 Task: Create in the project TransformWorks and in the Backlog issue 'Authentication tokens not being refreshed causing users to be logged out unexpectedly' a child issue 'Data access policy enforcement and testing', and assign it to team member softage.2@softage.net.
Action: Mouse moved to (643, 541)
Screenshot: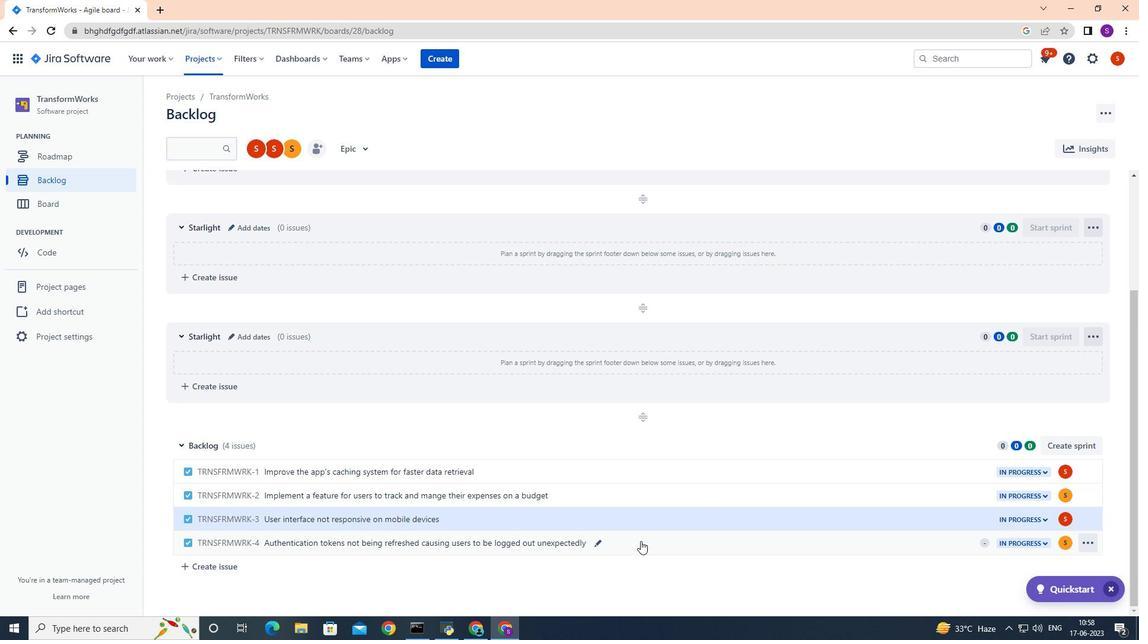 
Action: Mouse pressed left at (643, 541)
Screenshot: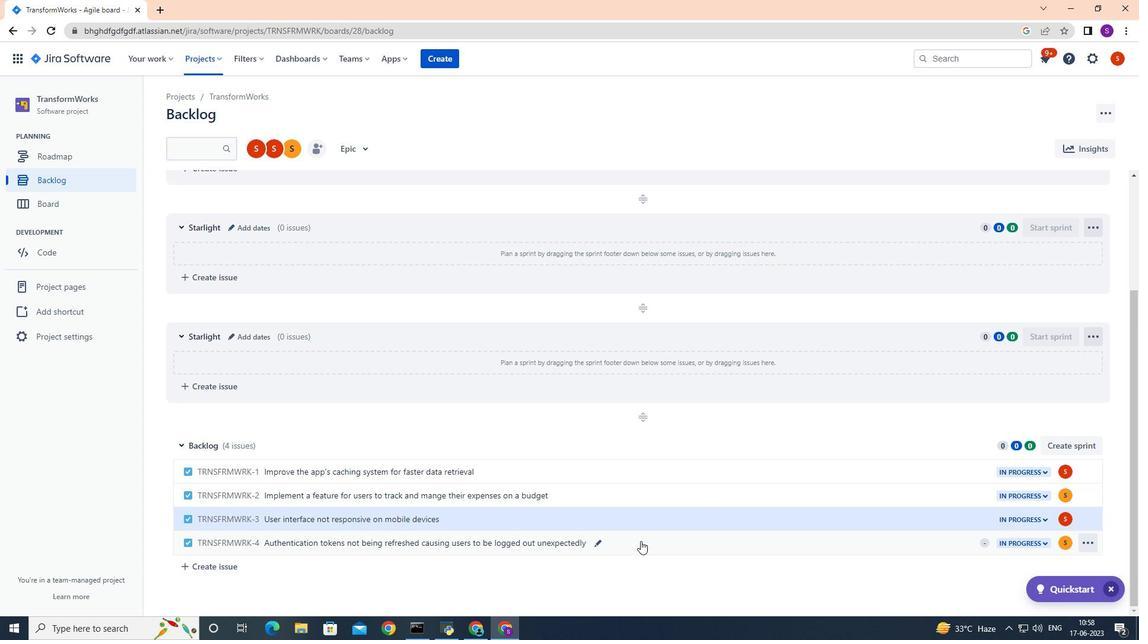 
Action: Mouse moved to (929, 267)
Screenshot: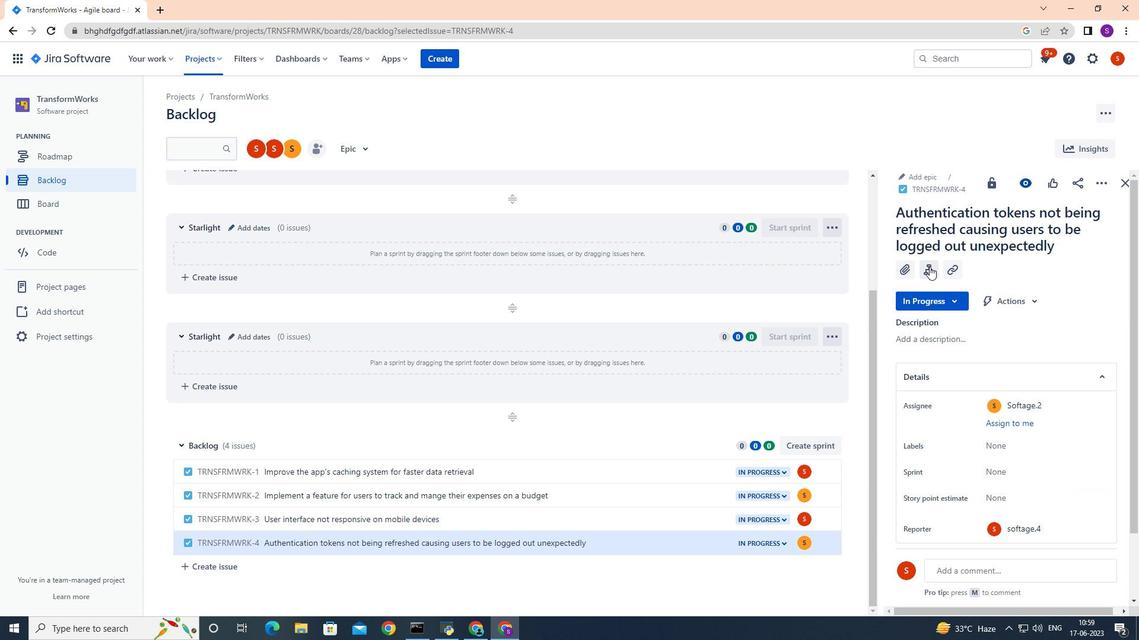 
Action: Mouse pressed left at (929, 267)
Screenshot: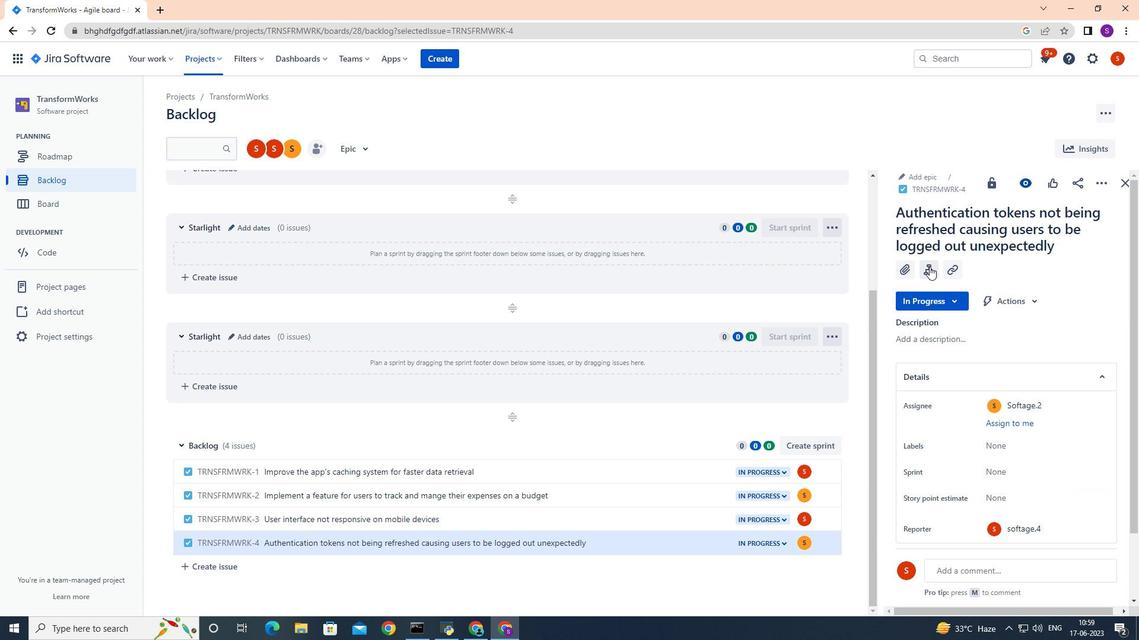 
Action: Mouse moved to (931, 267)
Screenshot: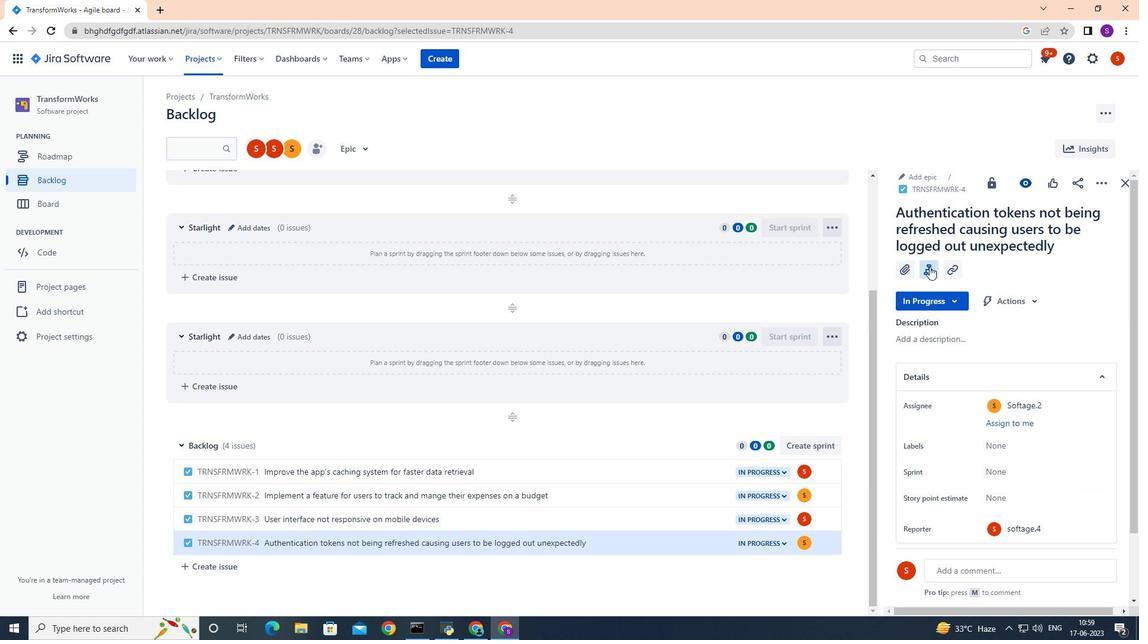 
Action: Key pressed <Key.shift>Data<Key.space>access<Key.space>policy<Key.space>enforcement<Key.space>and<Key.space>testing<Key.space><Key.enter>
Screenshot: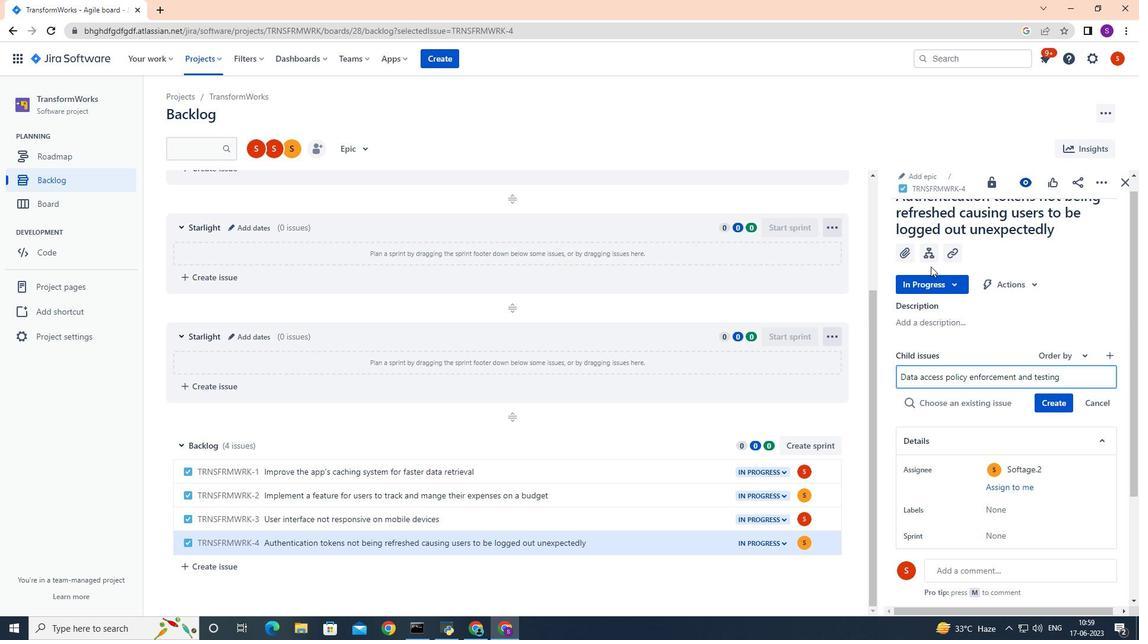 
Action: Mouse moved to (1062, 384)
Screenshot: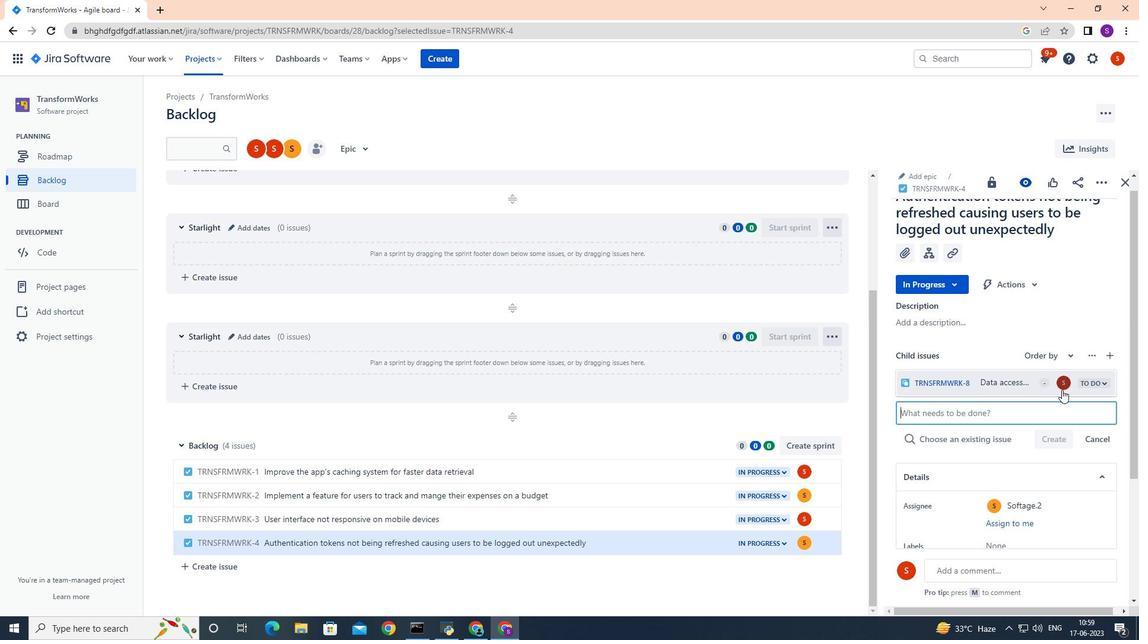 
Action: Mouse pressed left at (1062, 384)
Screenshot: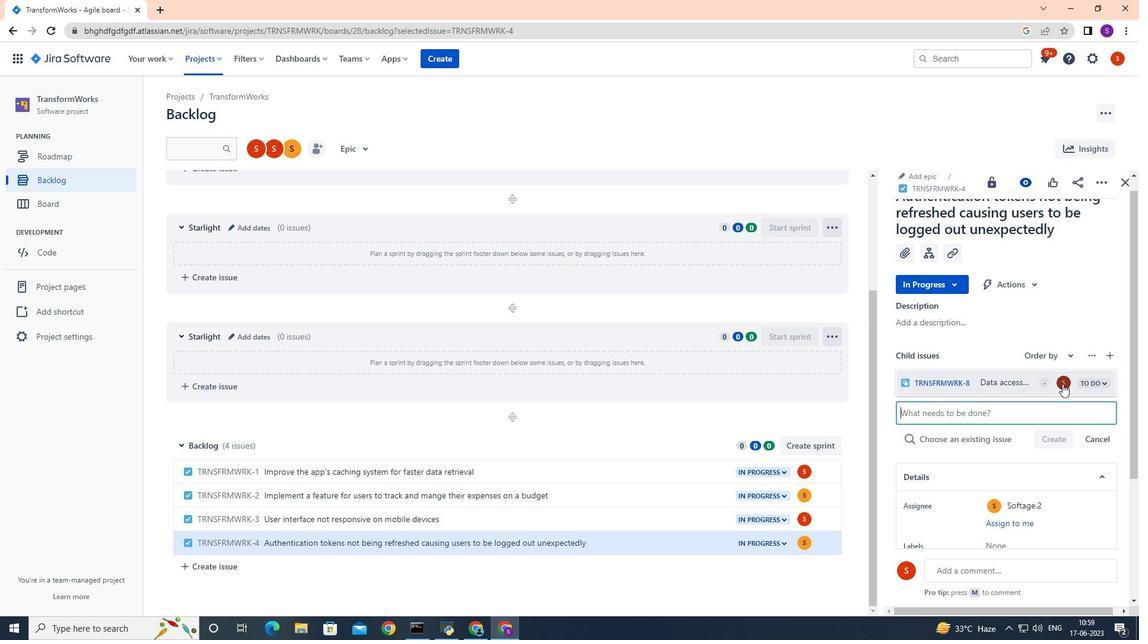 
Action: Mouse moved to (1025, 394)
Screenshot: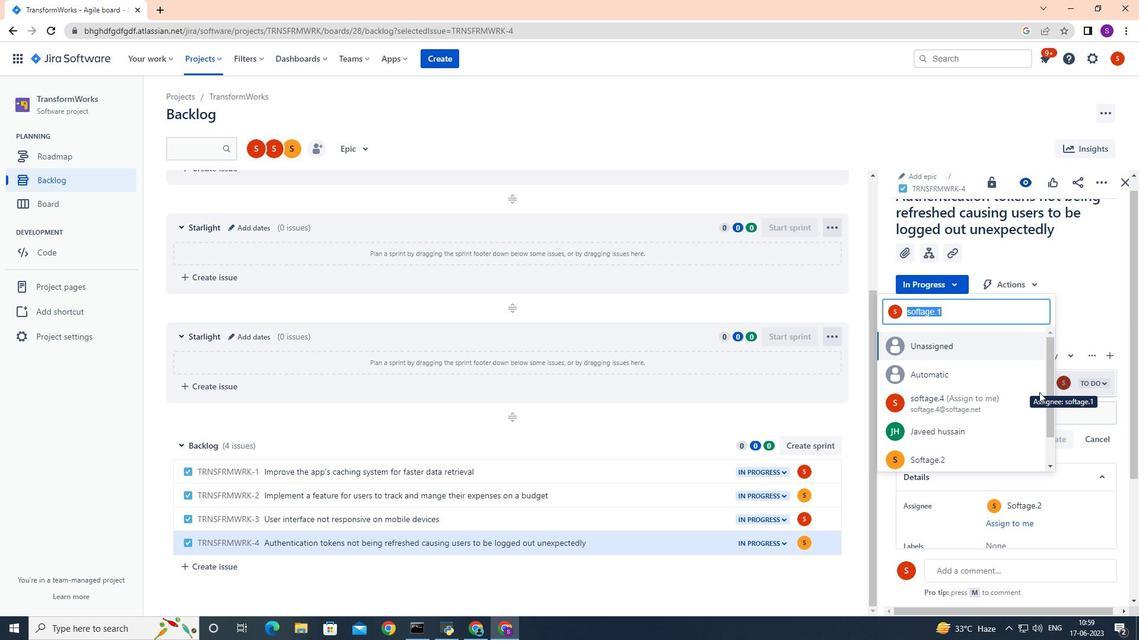 
Action: Key pressed softage.2
Screenshot: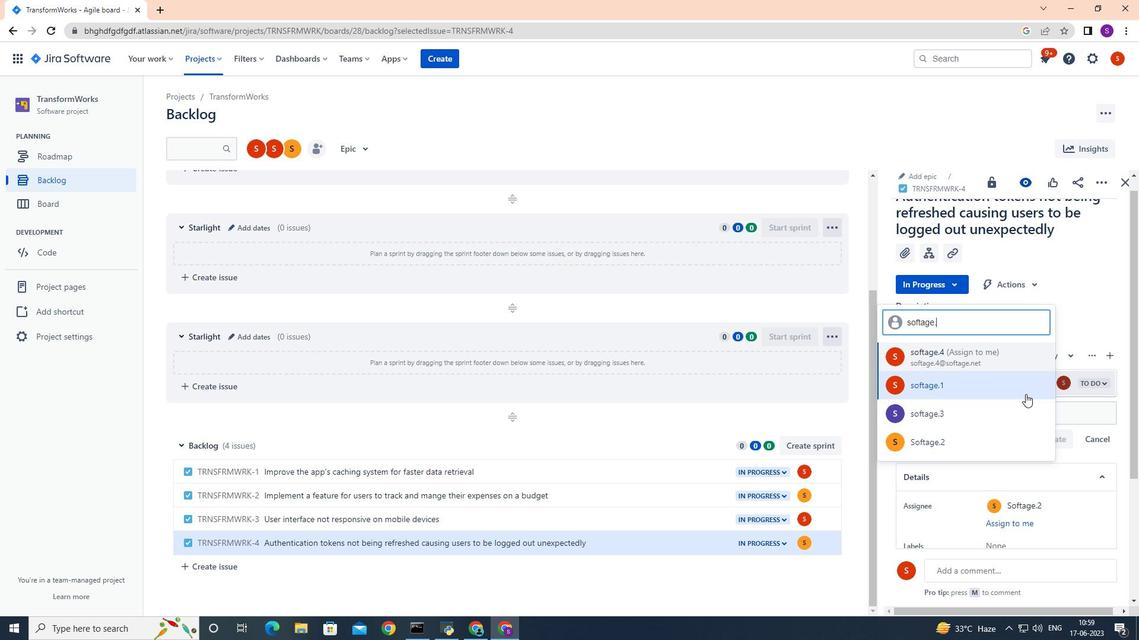
Action: Mouse moved to (959, 379)
Screenshot: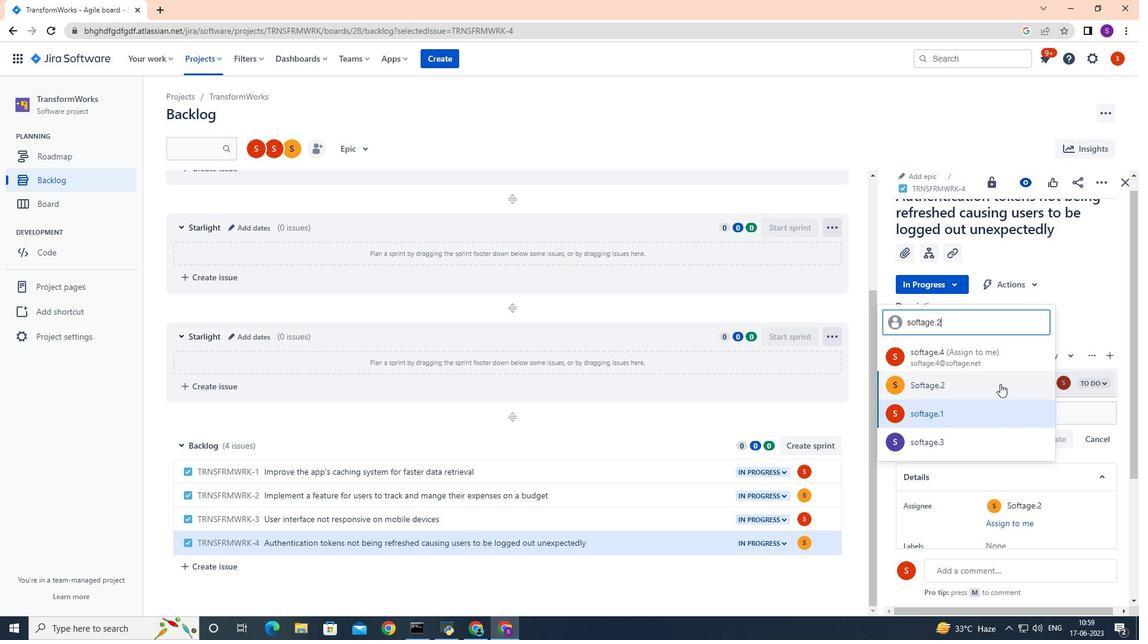 
Action: Mouse pressed left at (959, 379)
Screenshot: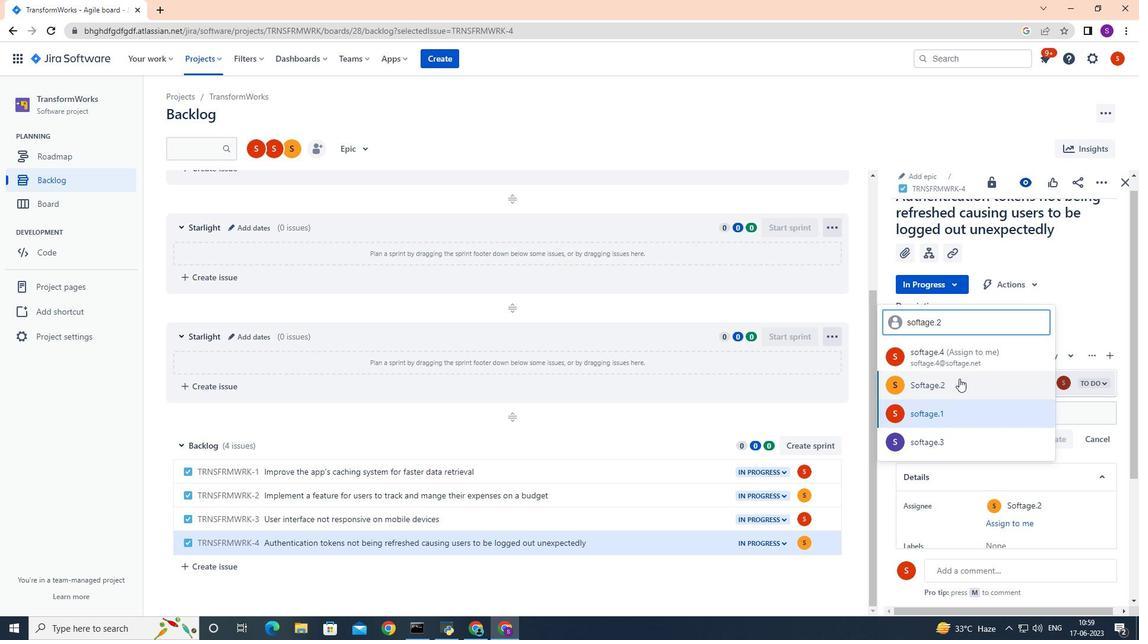 
Action: Mouse moved to (1136, 154)
Screenshot: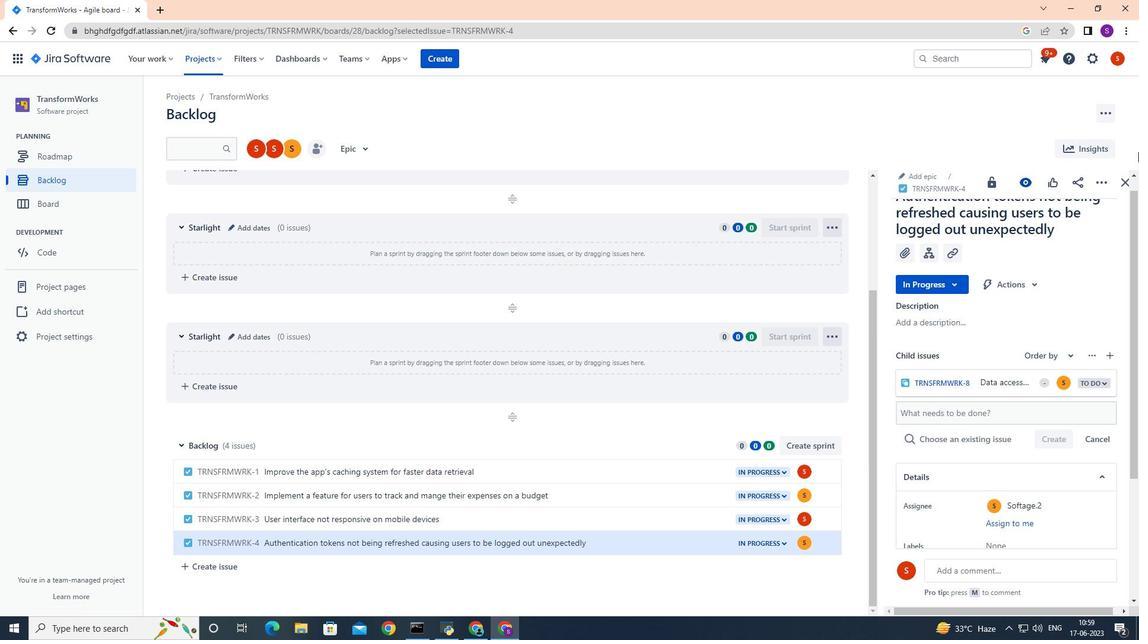 
